 Task: Move the task Develop a new online tool for customer support ticketing to the section Done in the project AmpTech and filter the tasks in the project by Incomplete tasks
Action: Mouse moved to (368, 394)
Screenshot: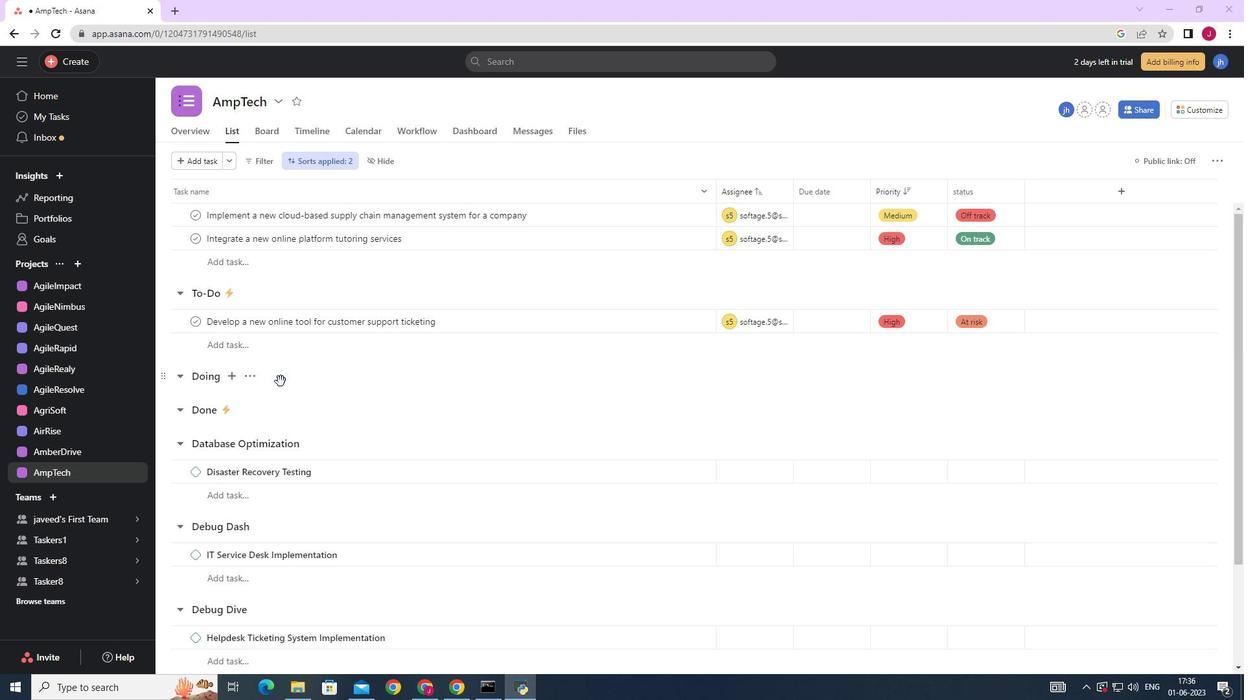 
Action: Mouse scrolled (368, 394) with delta (0, 0)
Screenshot: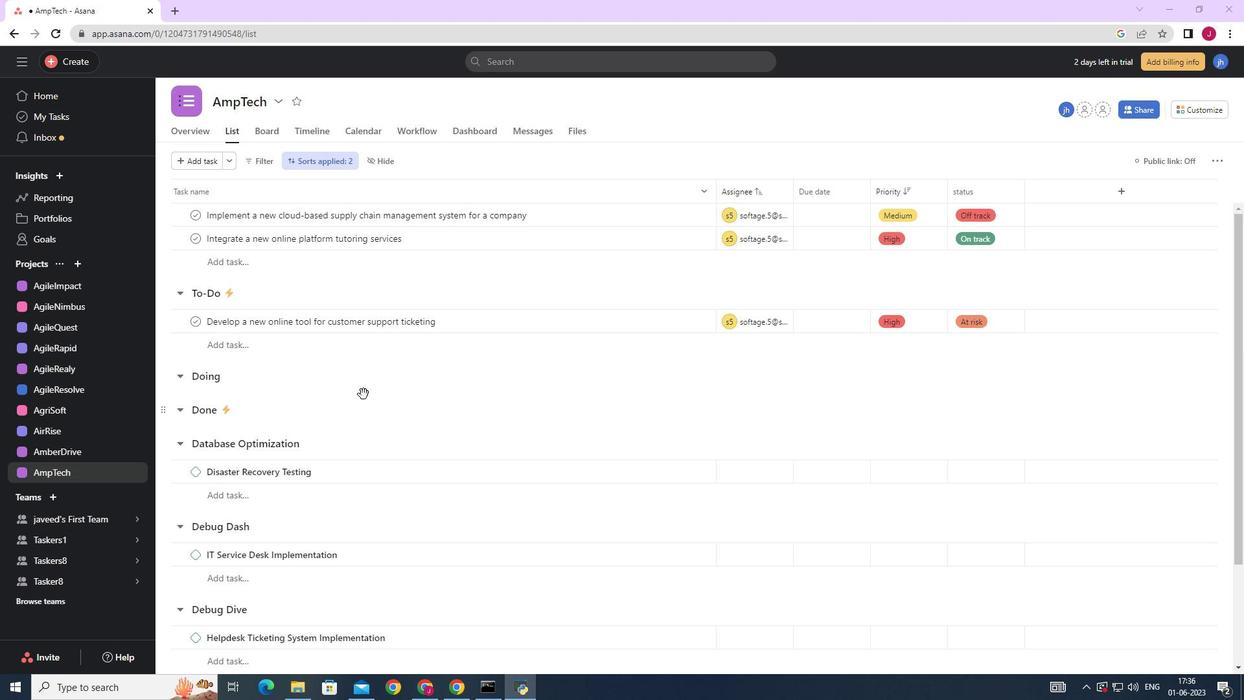 
Action: Mouse scrolled (368, 394) with delta (0, 0)
Screenshot: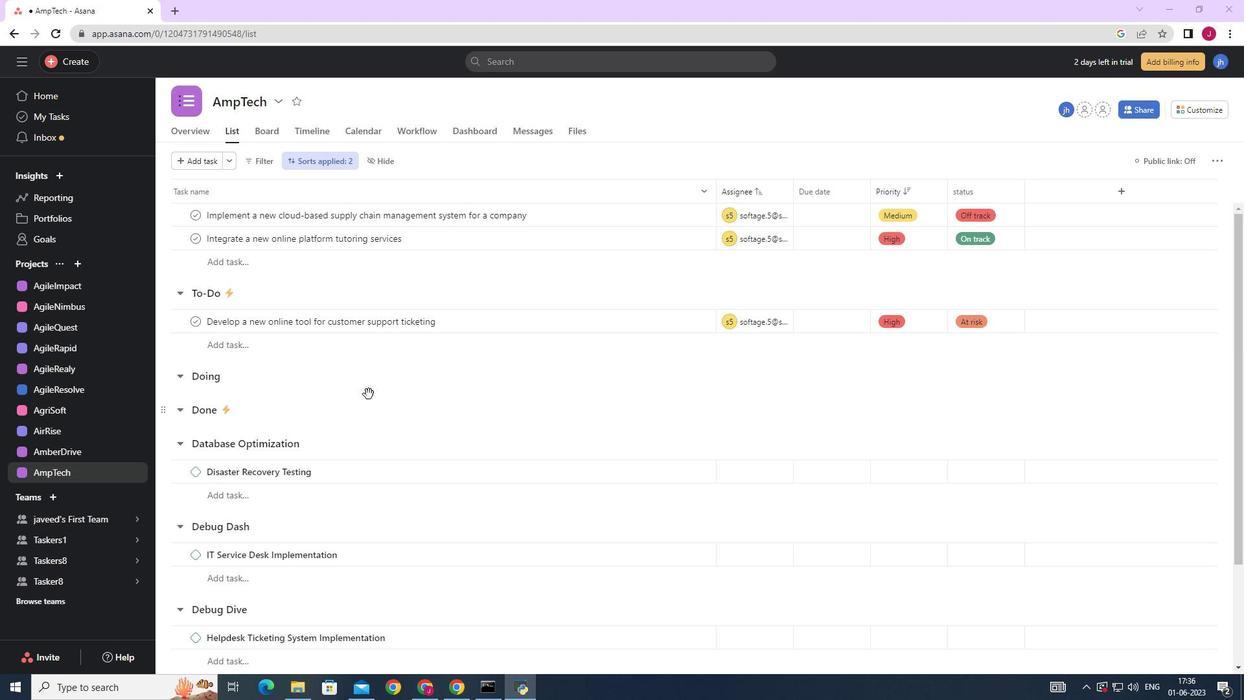 
Action: Mouse scrolled (368, 394) with delta (0, 0)
Screenshot: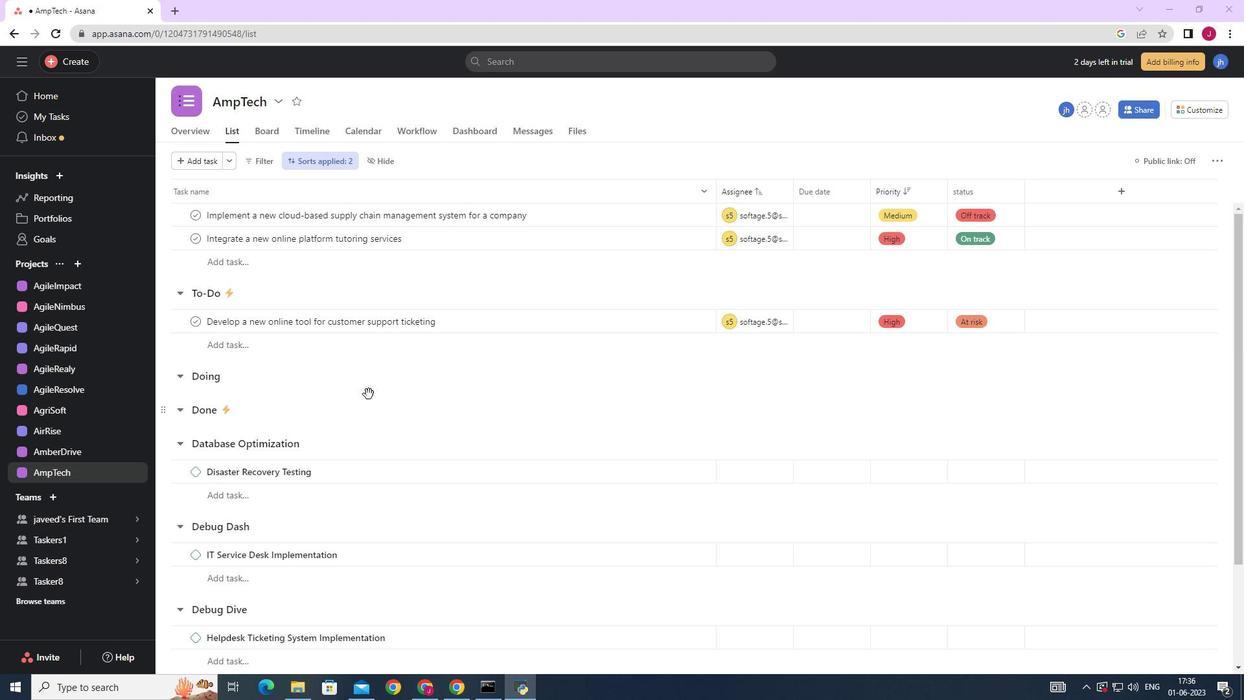 
Action: Mouse moved to (501, 440)
Screenshot: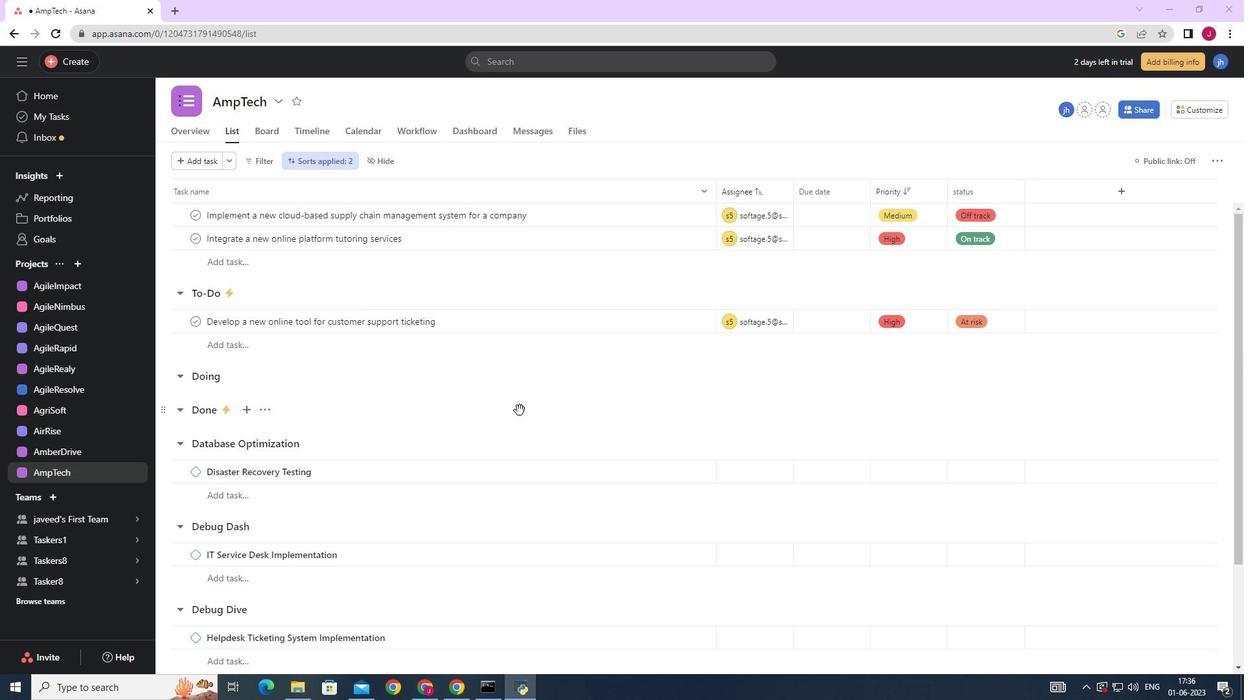 
Action: Mouse scrolled (501, 440) with delta (0, 0)
Screenshot: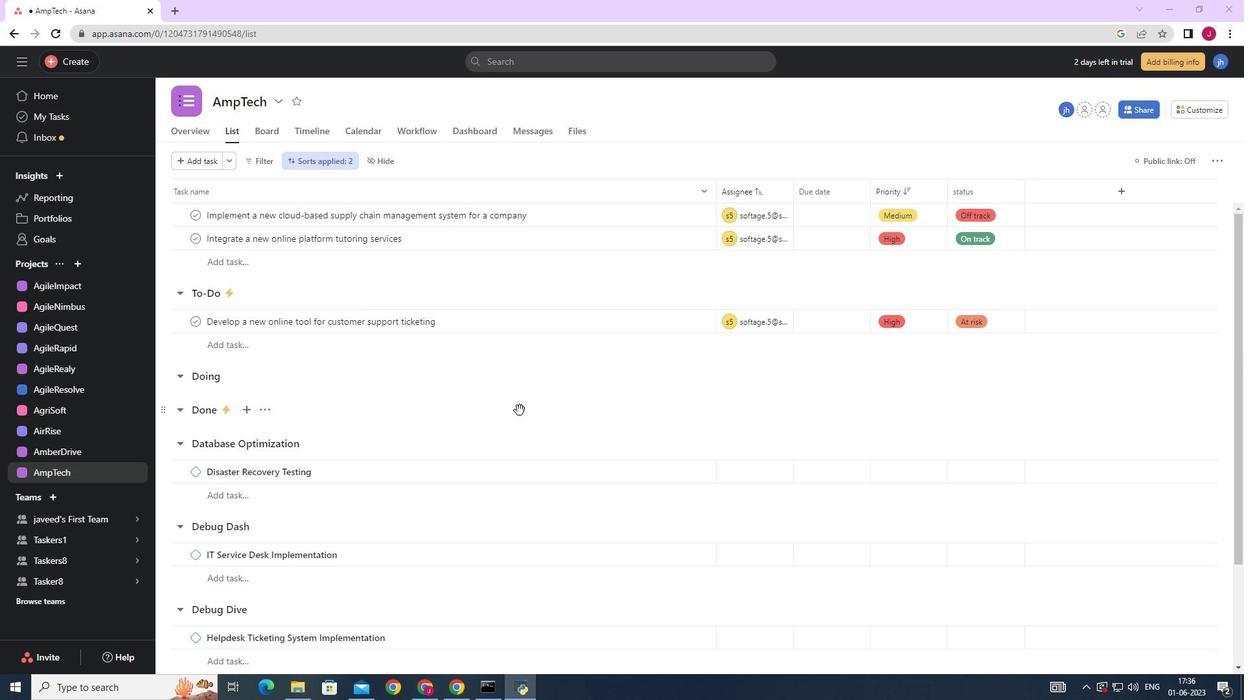 
Action: Mouse moved to (501, 440)
Screenshot: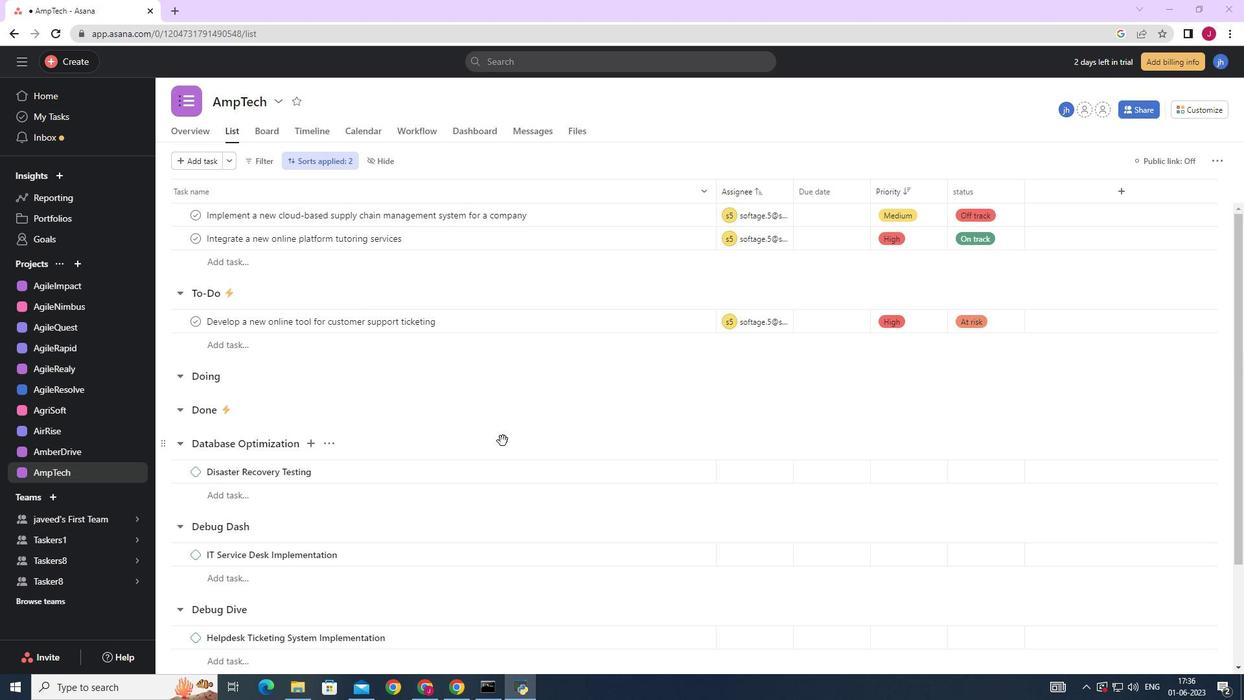 
Action: Mouse scrolled (501, 440) with delta (0, 0)
Screenshot: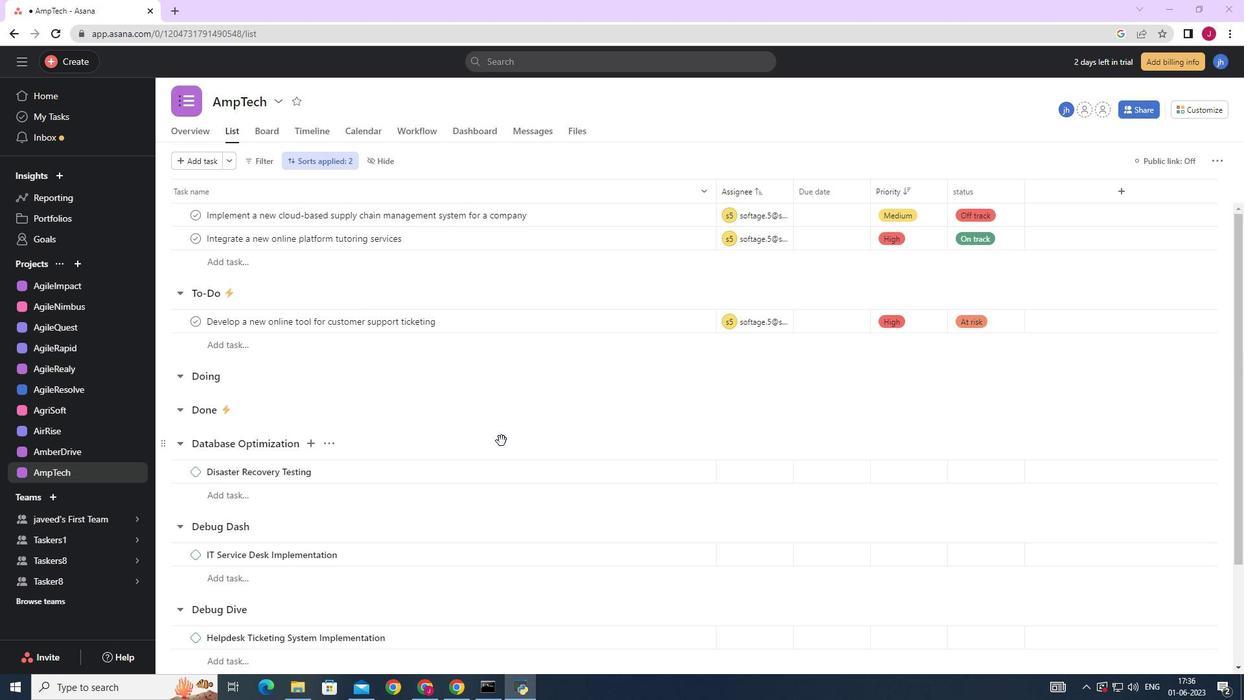 
Action: Mouse scrolled (501, 441) with delta (0, 0)
Screenshot: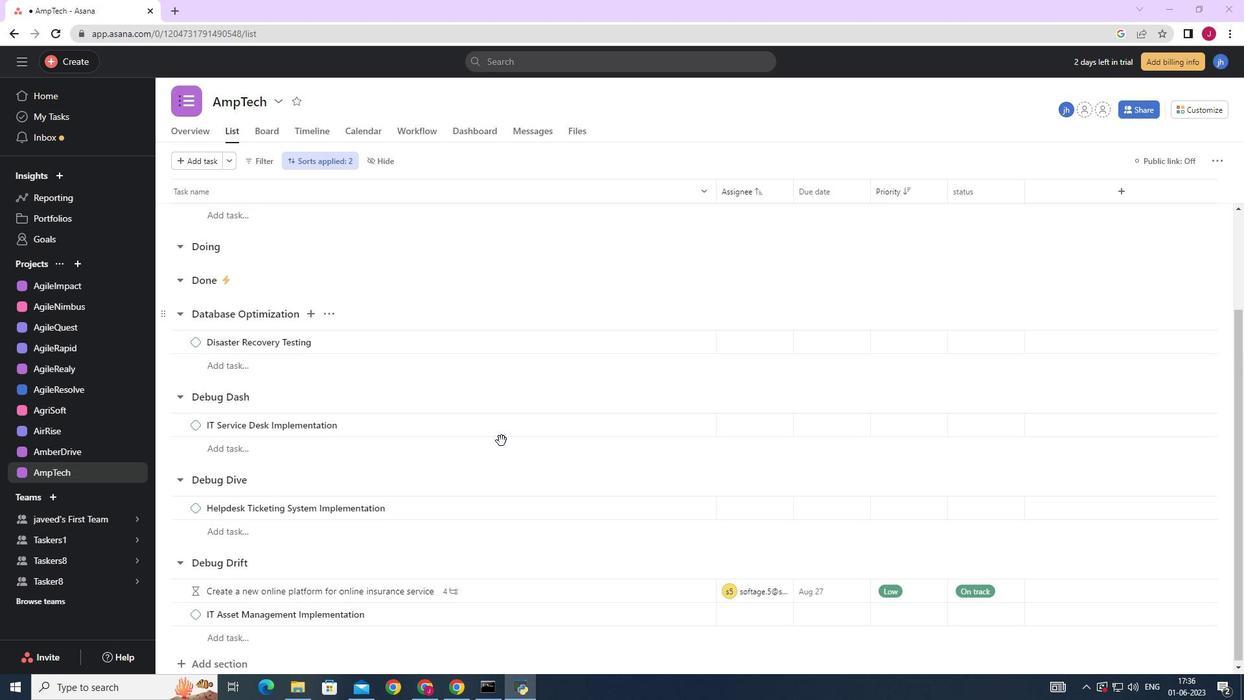 
Action: Mouse scrolled (501, 441) with delta (0, 0)
Screenshot: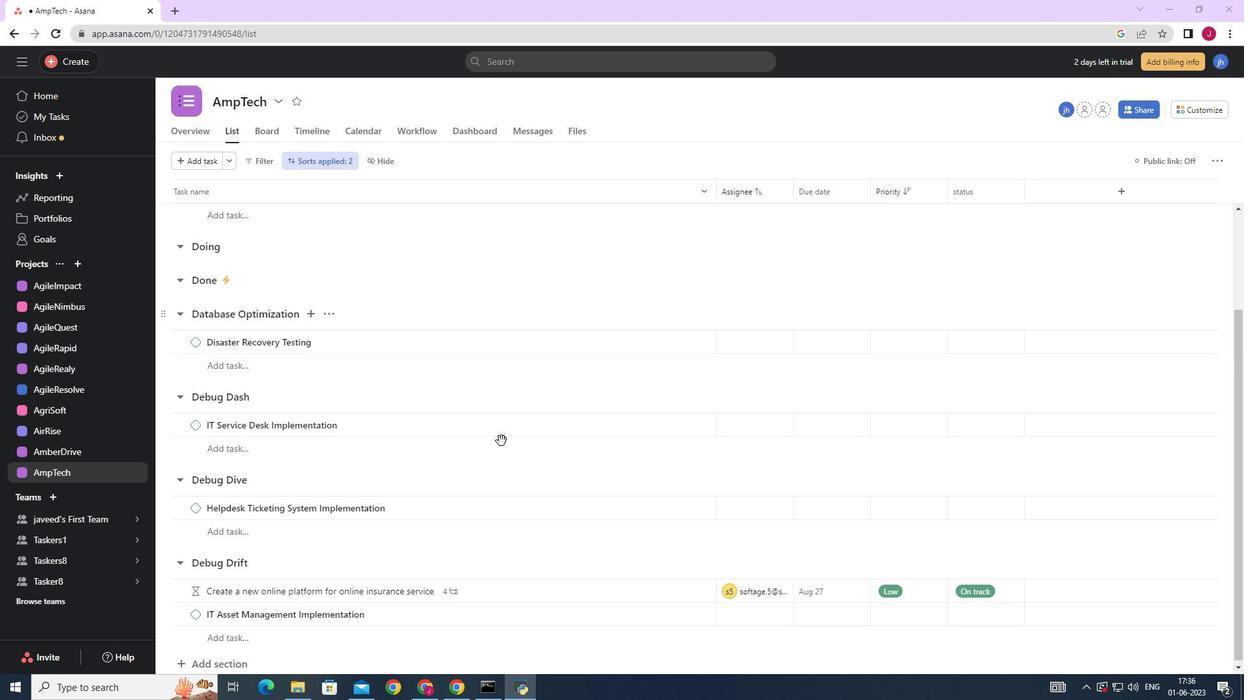 
Action: Mouse scrolled (501, 441) with delta (0, 0)
Screenshot: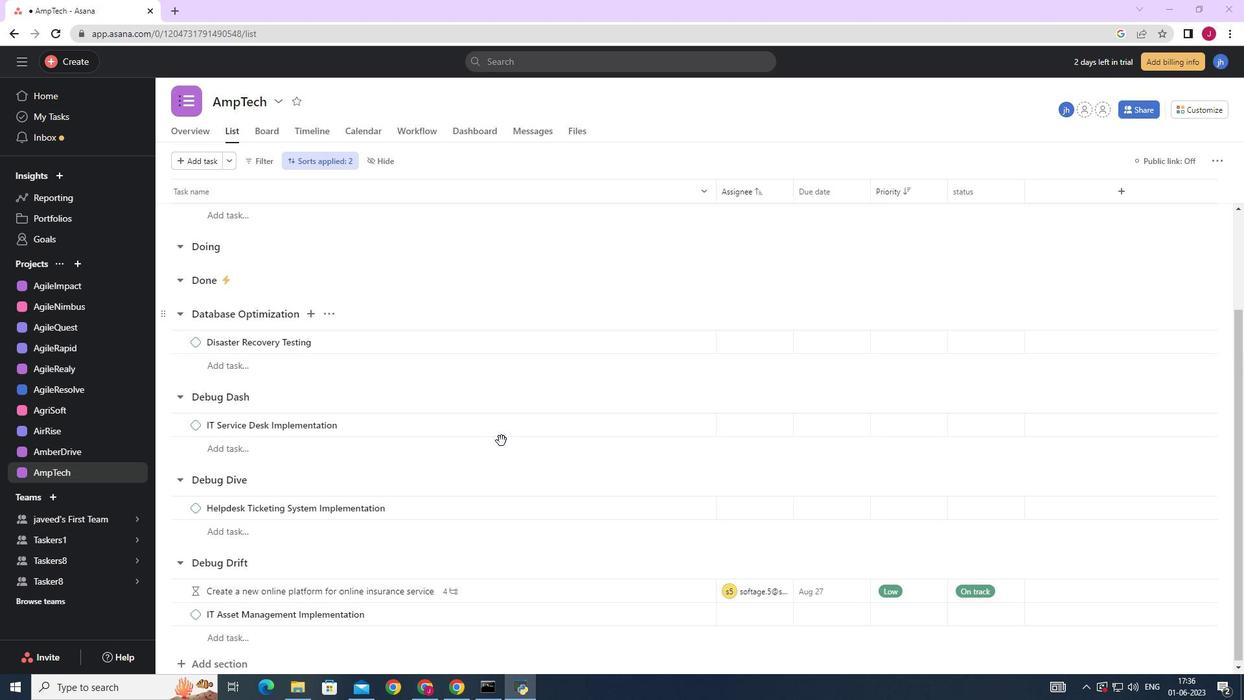 
Action: Mouse moved to (686, 322)
Screenshot: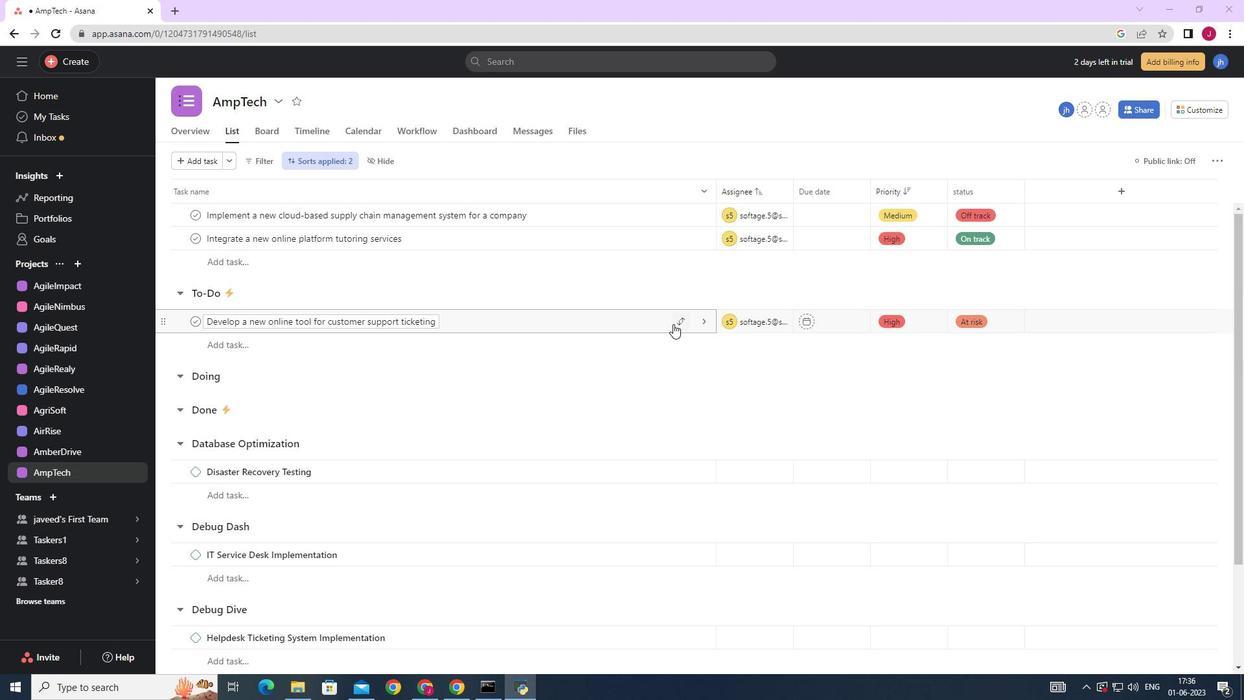 
Action: Mouse pressed left at (686, 322)
Screenshot: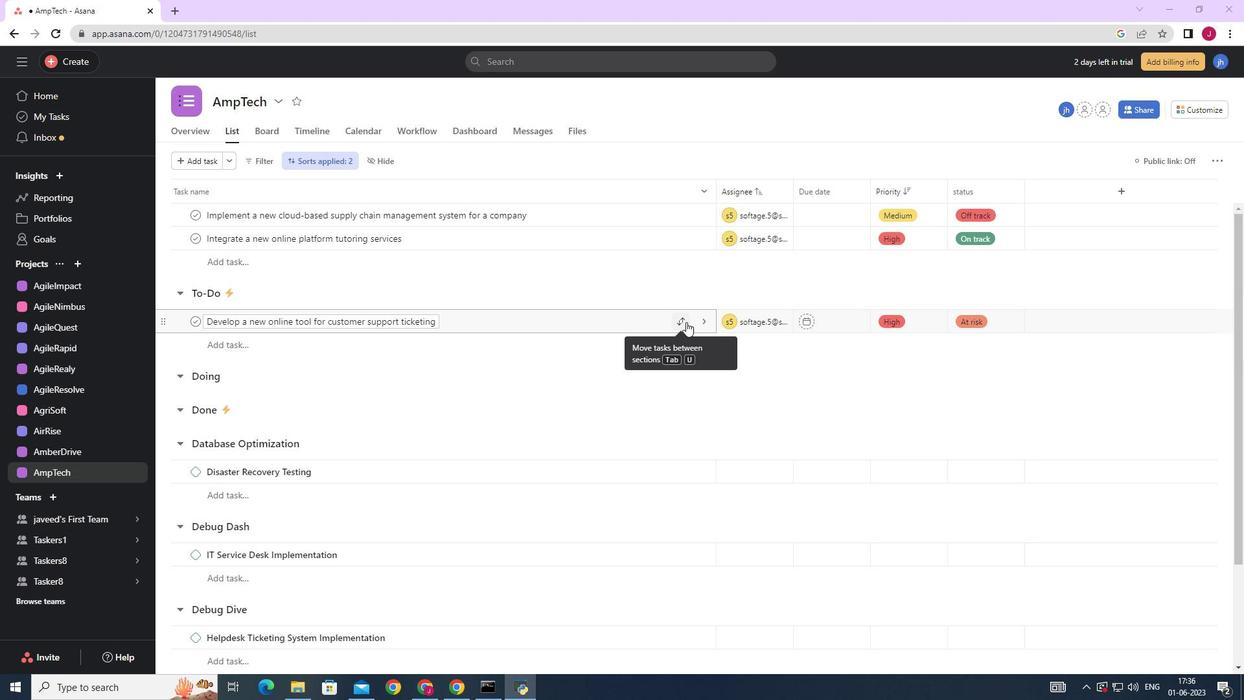 
Action: Mouse moved to (604, 435)
Screenshot: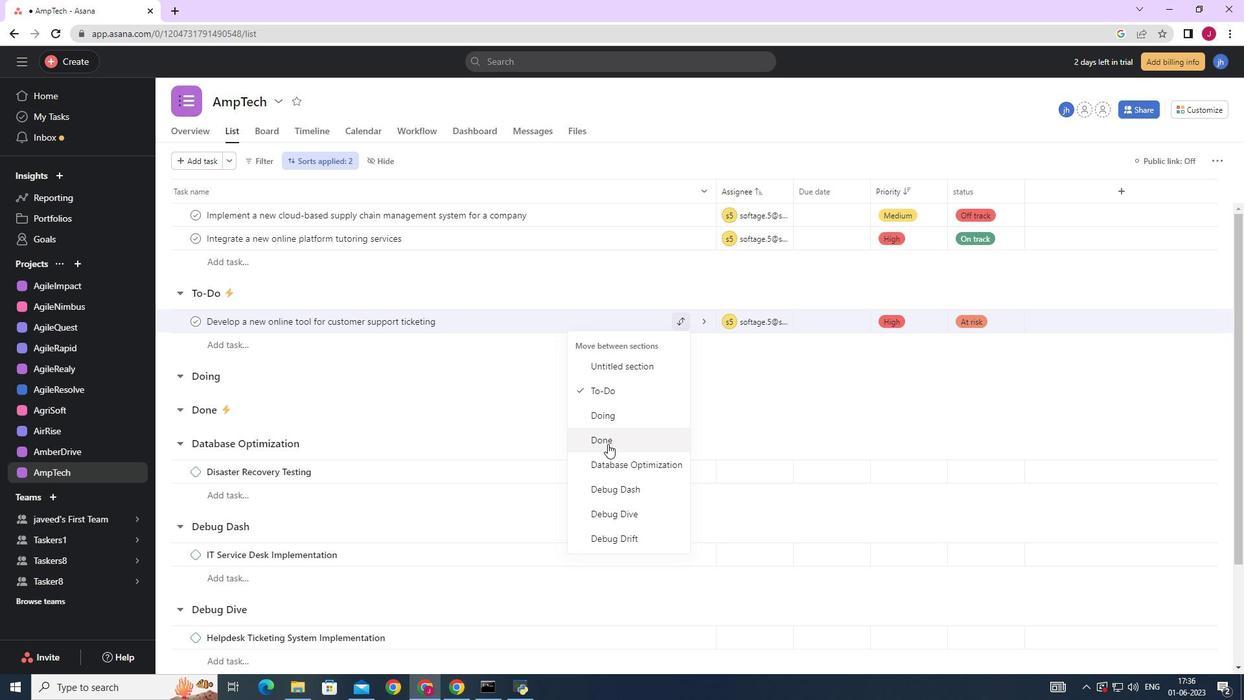 
Action: Mouse pressed left at (604, 435)
Screenshot: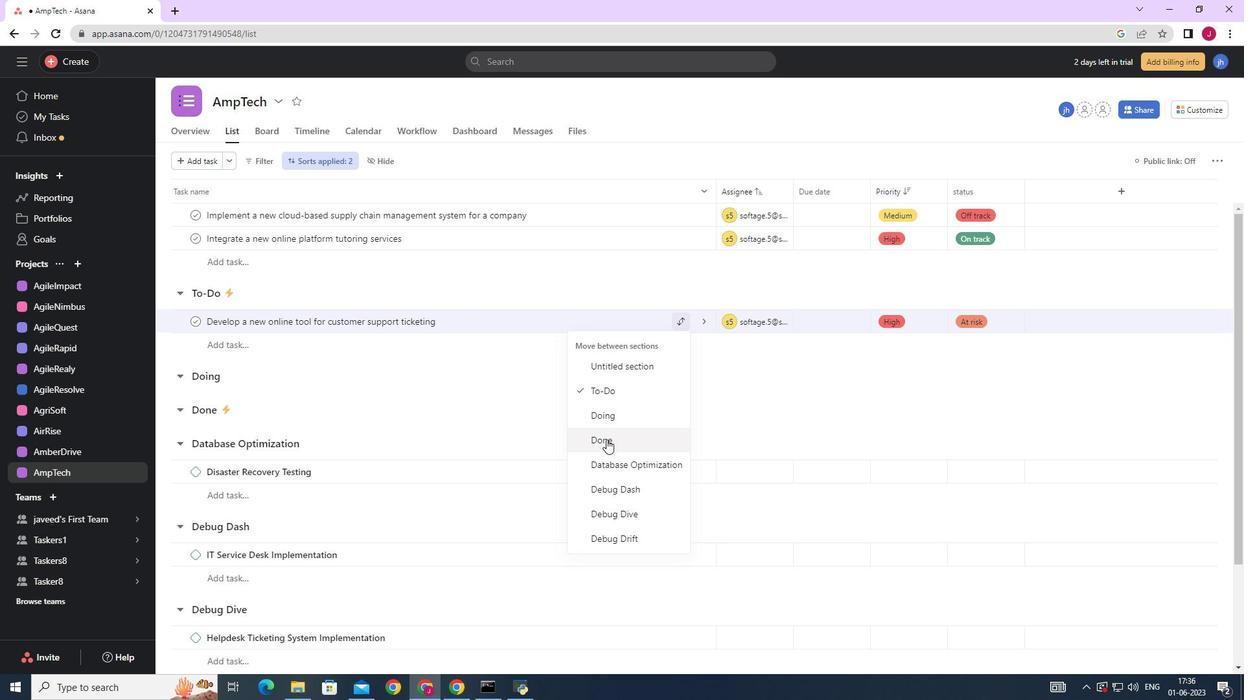 
Action: Mouse moved to (258, 159)
Screenshot: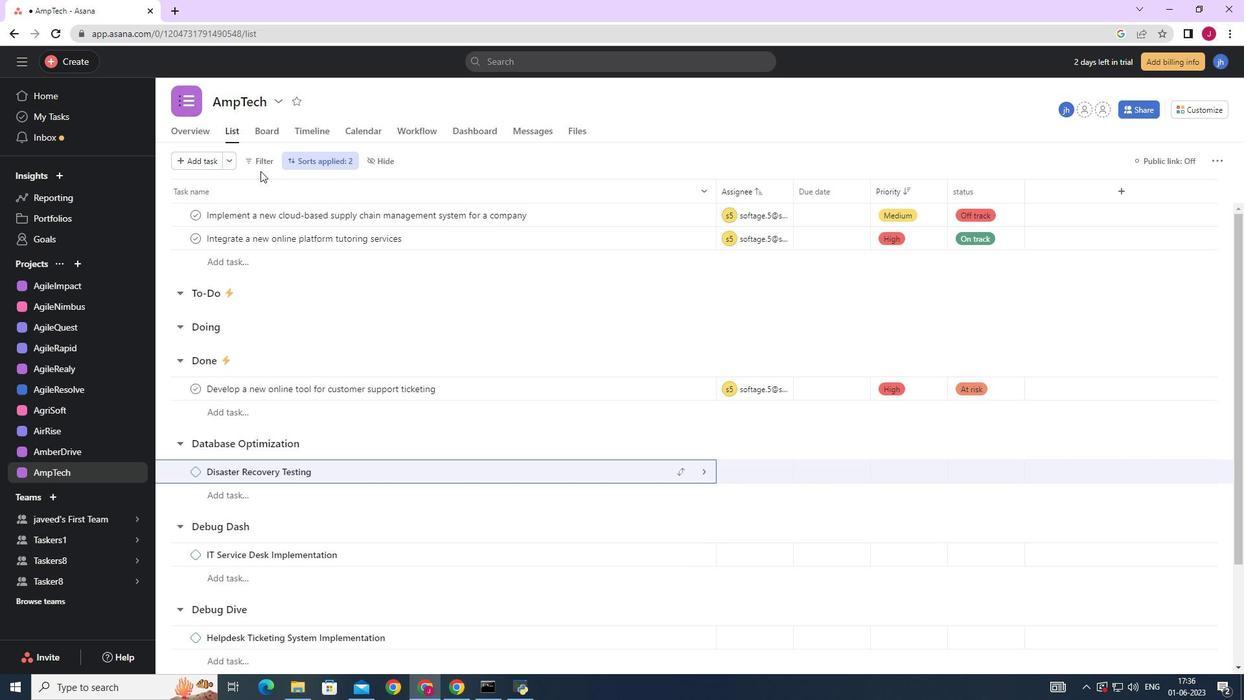 
Action: Mouse pressed left at (258, 159)
Screenshot: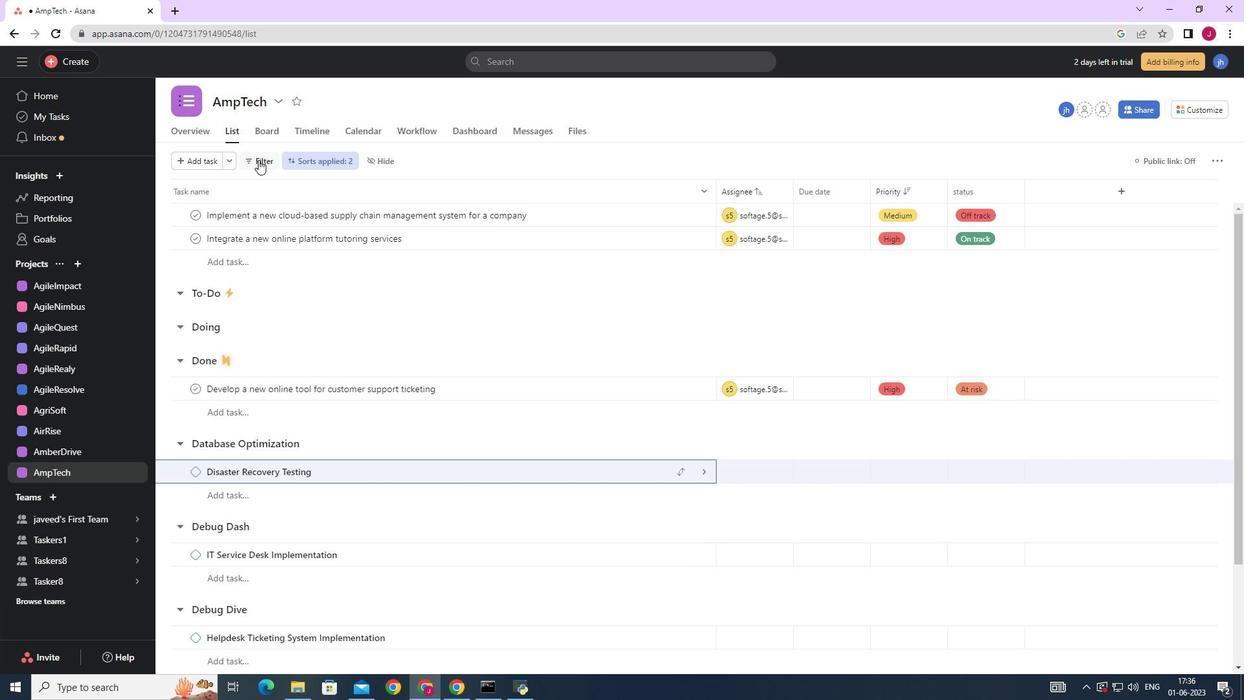
Action: Mouse moved to (295, 206)
Screenshot: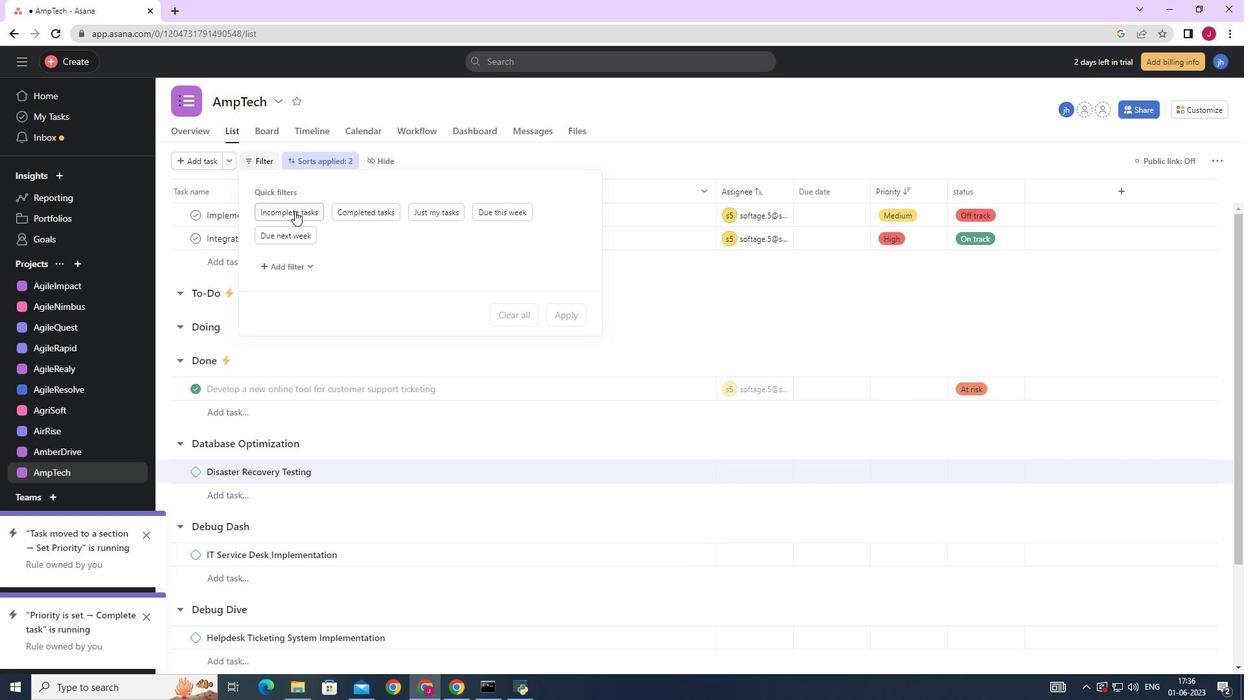 
Action: Mouse pressed left at (295, 206)
Screenshot: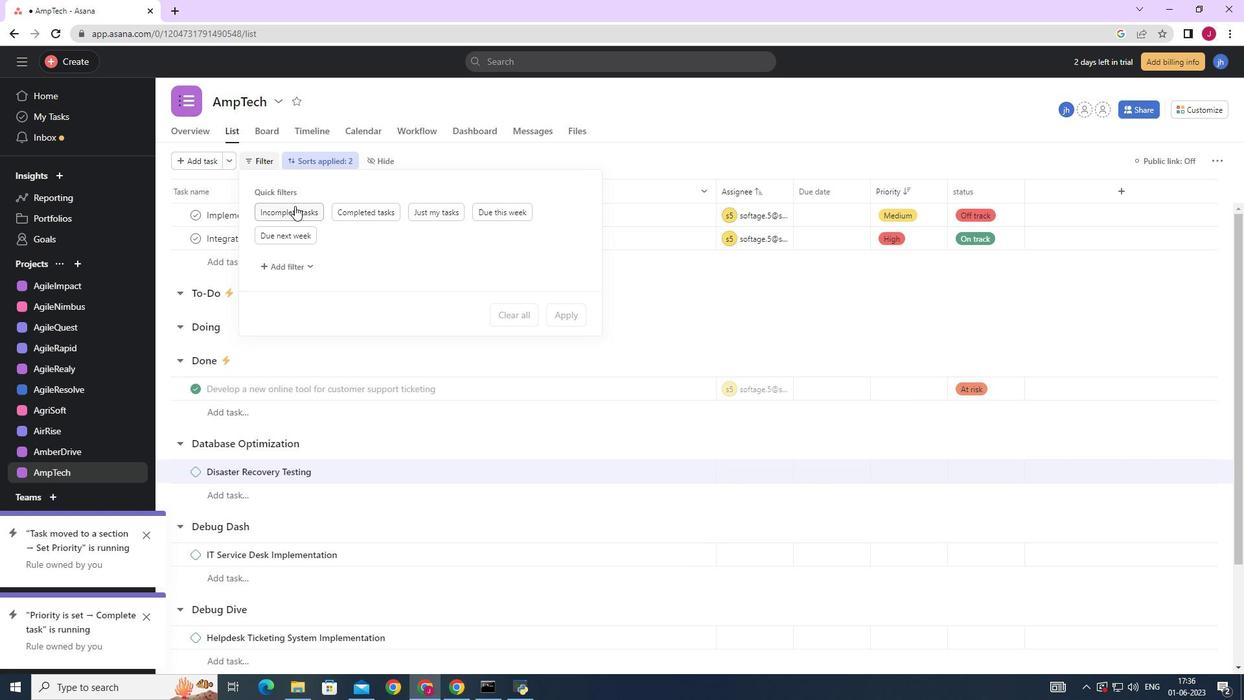 
Action: Mouse moved to (607, 412)
Screenshot: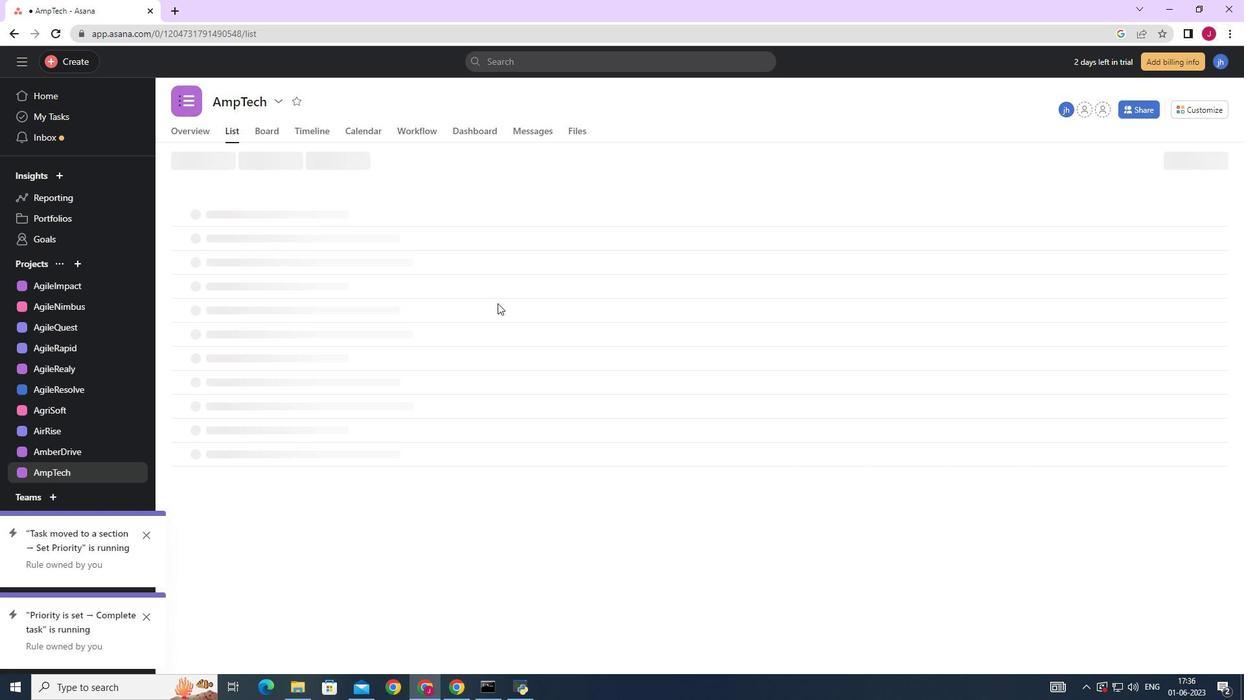 
